 Task: Set the preferred keystore list to 2.
Action: Mouse moved to (114, 17)
Screenshot: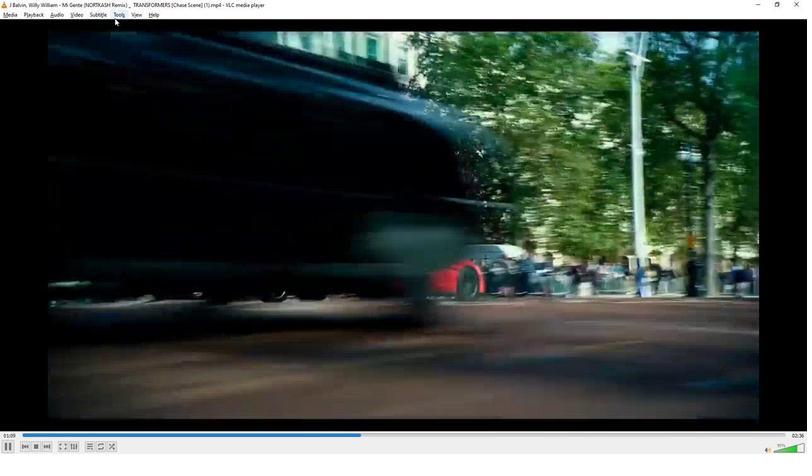 
Action: Mouse pressed left at (114, 17)
Screenshot: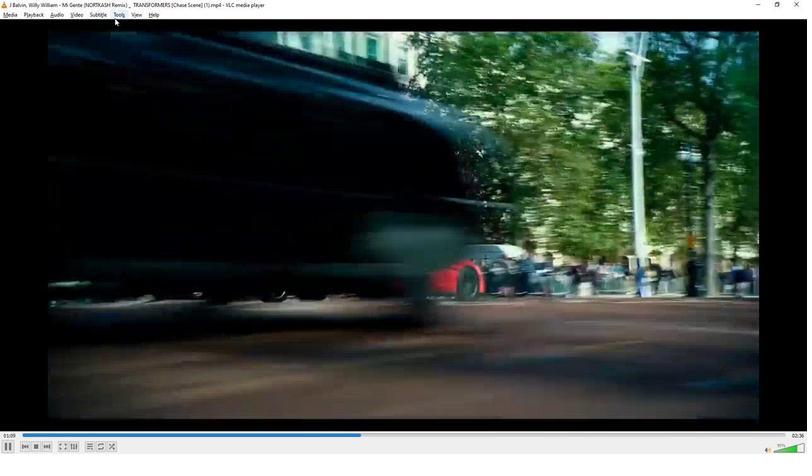 
Action: Mouse moved to (133, 111)
Screenshot: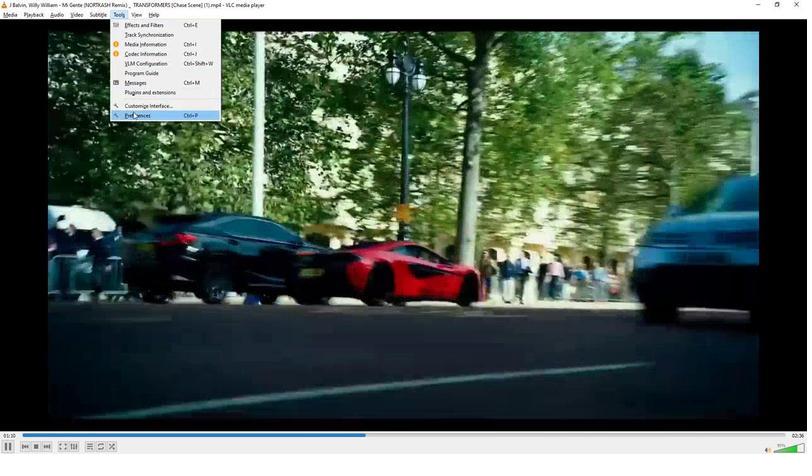 
Action: Mouse pressed left at (133, 111)
Screenshot: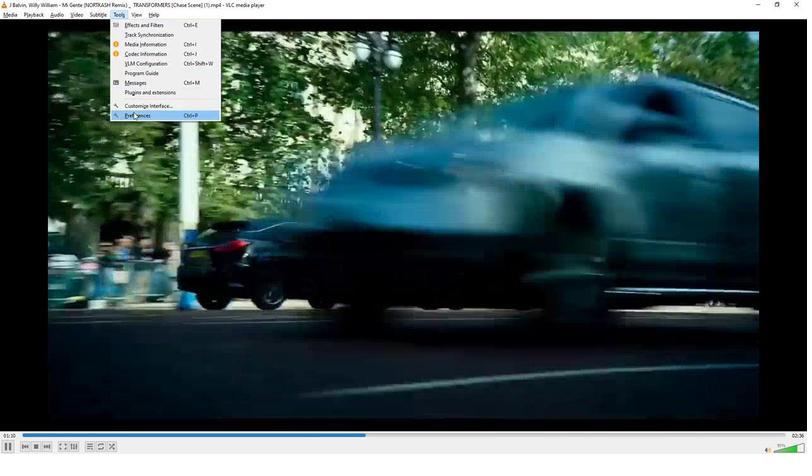 
Action: Mouse moved to (227, 350)
Screenshot: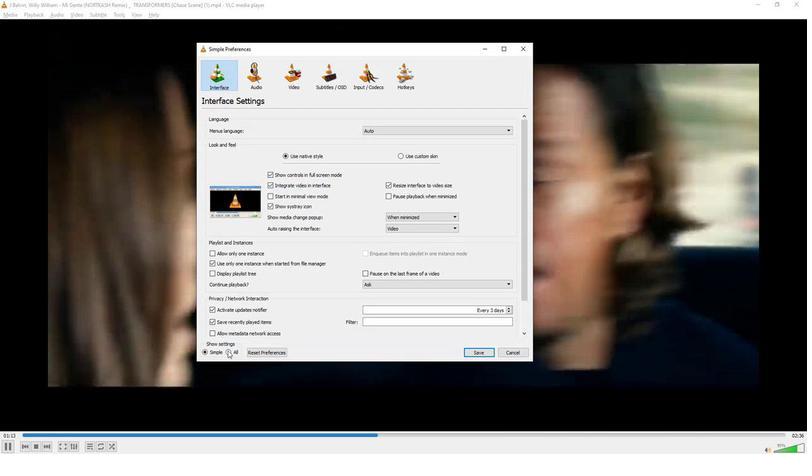 
Action: Mouse pressed left at (227, 350)
Screenshot: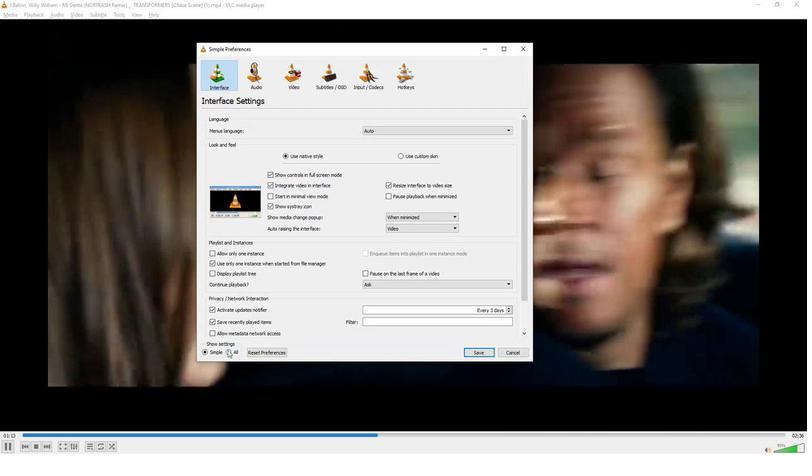 
Action: Mouse moved to (465, 149)
Screenshot: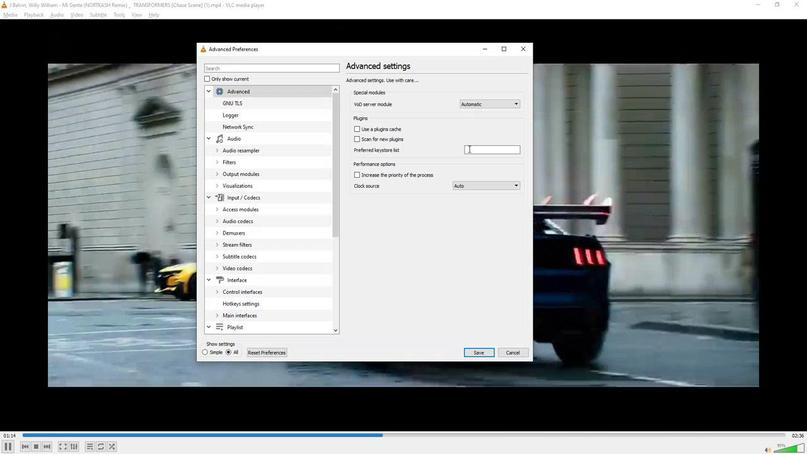 
Action: Mouse pressed left at (465, 149)
Screenshot: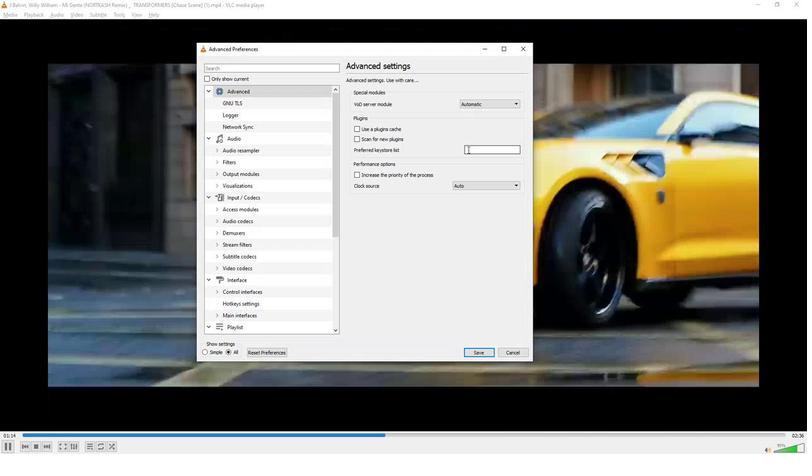 
Action: Mouse moved to (466, 149)
Screenshot: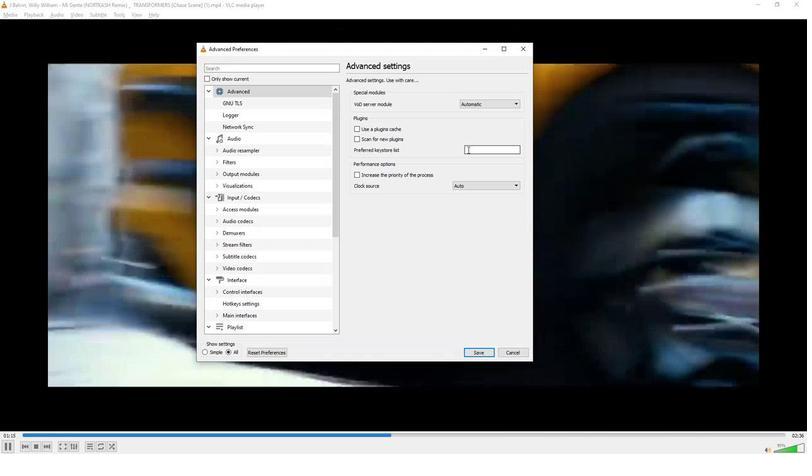 
Action: Key pressed 2
Screenshot: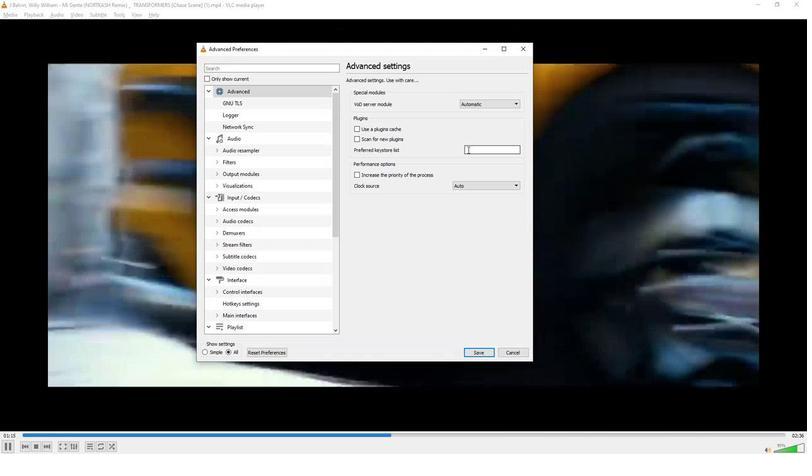 
Action: Mouse moved to (485, 256)
Screenshot: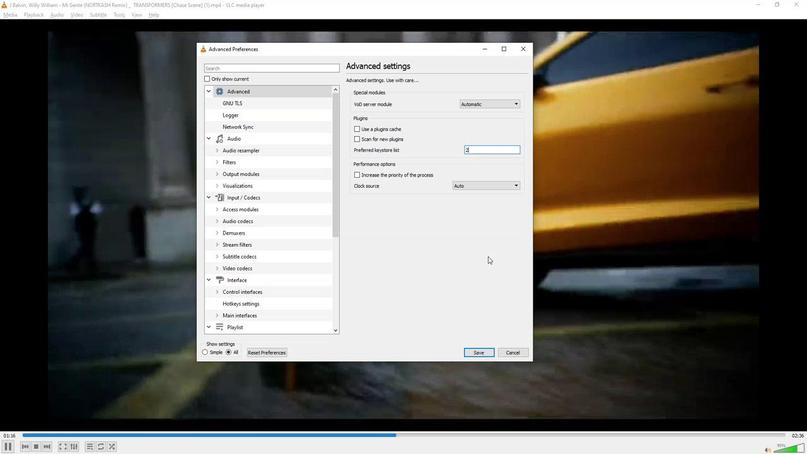 
